 Task: Change Filter to Bleach Bypass on "Image D.jpg" and play.
Action: Mouse moved to (226, 142)
Screenshot: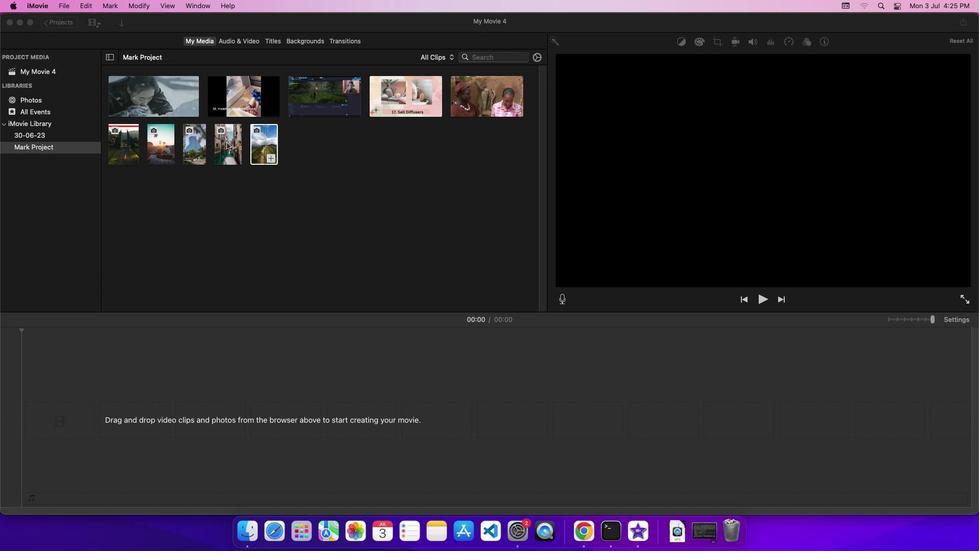 
Action: Mouse pressed left at (226, 142)
Screenshot: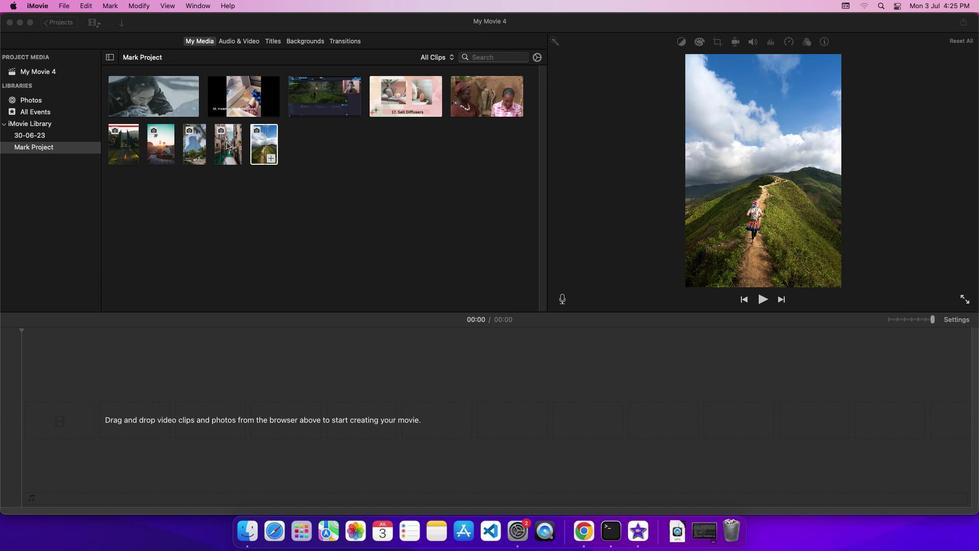 
Action: Mouse pressed left at (226, 142)
Screenshot: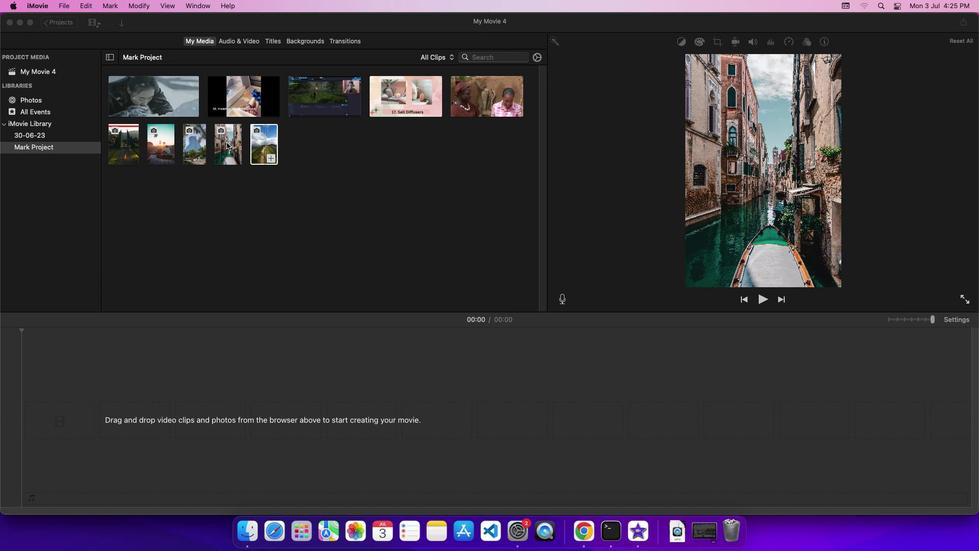 
Action: Mouse moved to (226, 136)
Screenshot: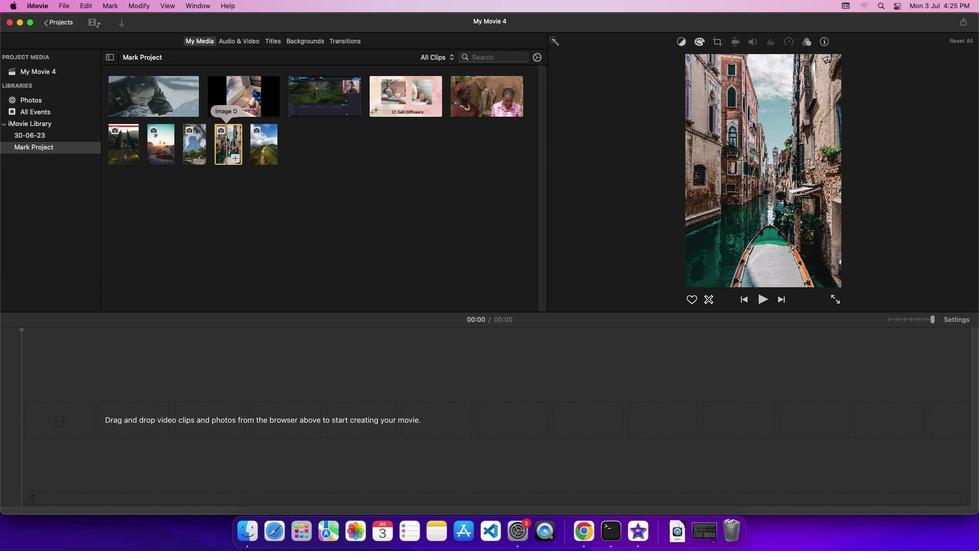 
Action: Mouse pressed left at (226, 136)
Screenshot: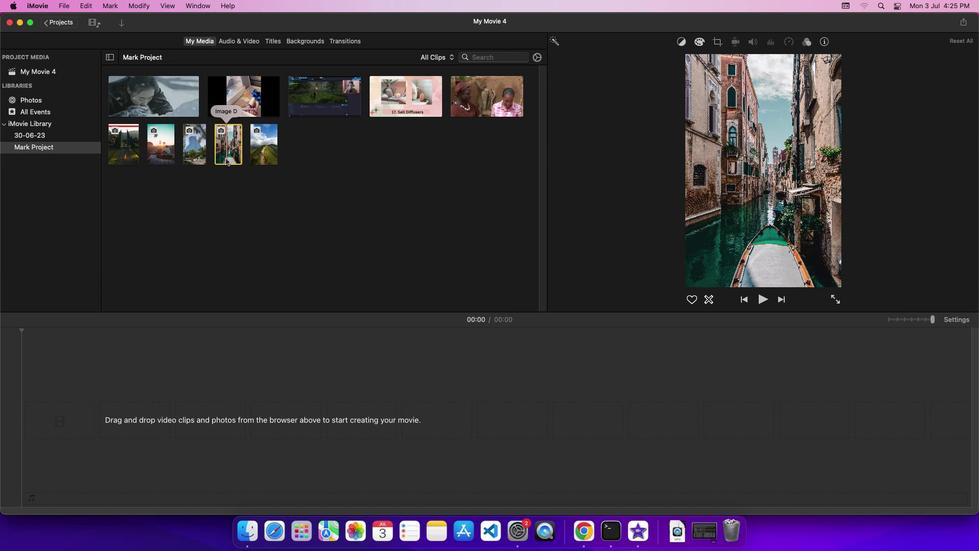 
Action: Mouse moved to (950, 318)
Screenshot: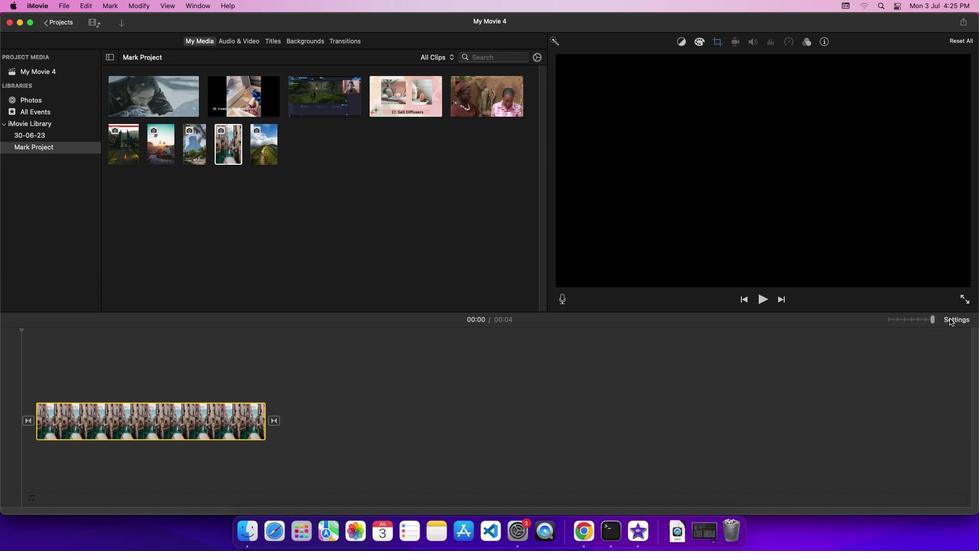
Action: Mouse pressed left at (950, 318)
Screenshot: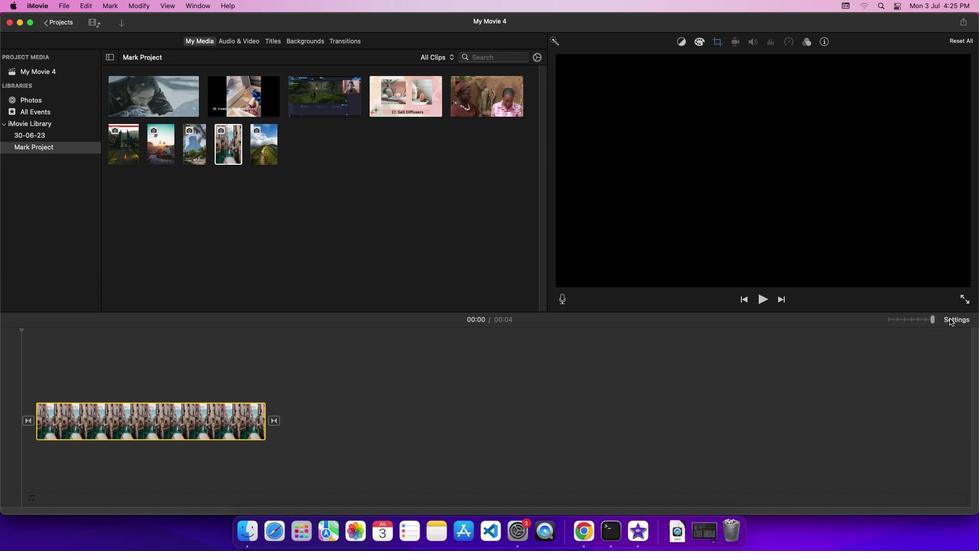 
Action: Mouse moved to (865, 380)
Screenshot: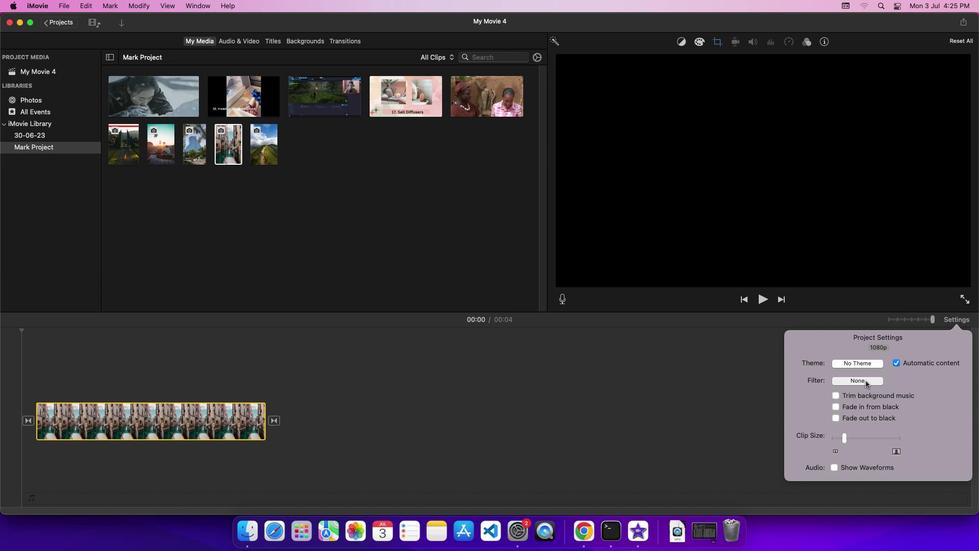 
Action: Mouse pressed left at (865, 380)
Screenshot: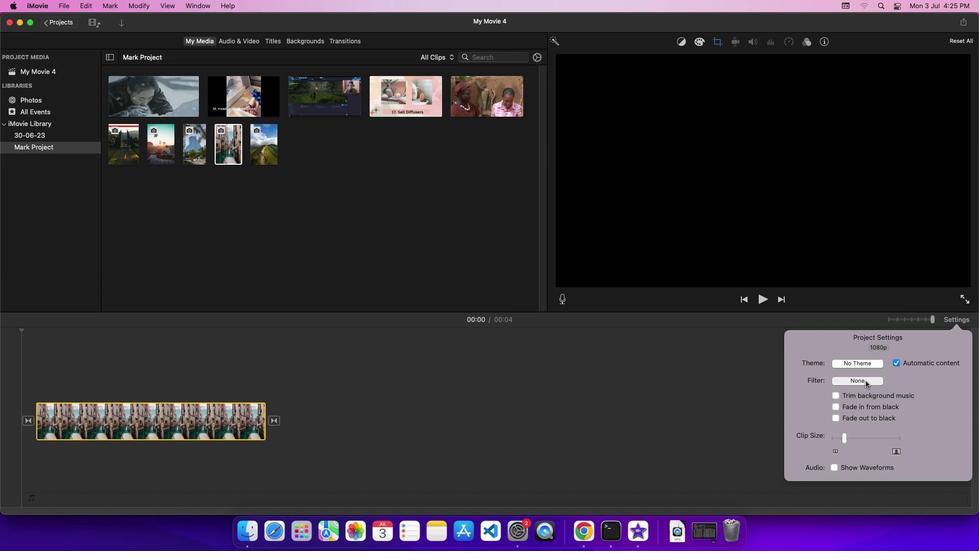 
Action: Mouse moved to (226, 188)
Screenshot: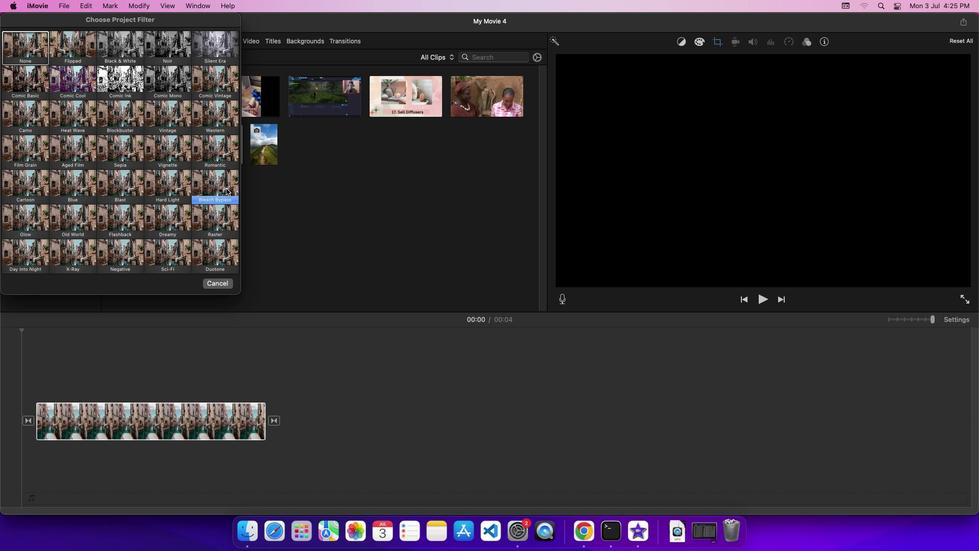 
Action: Mouse pressed left at (226, 188)
Screenshot: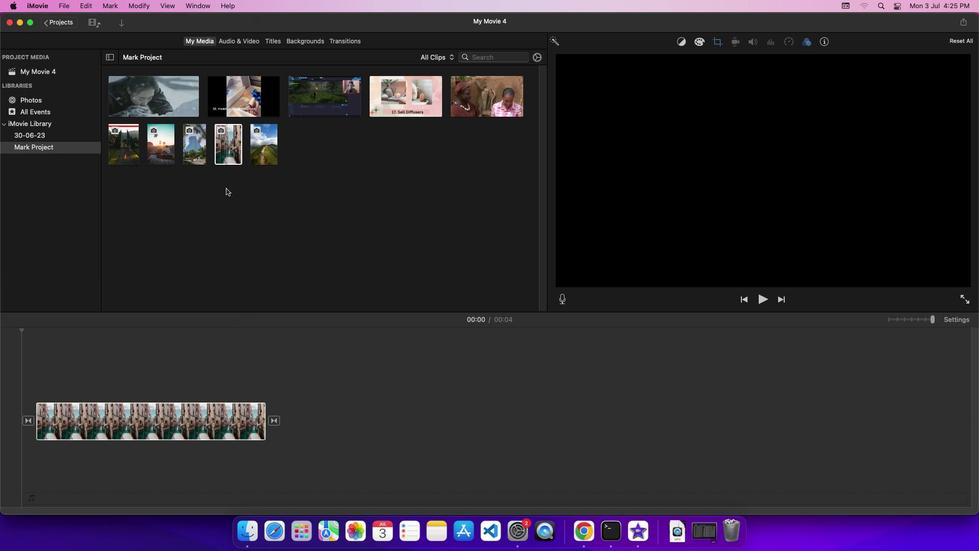 
Action: Mouse moved to (46, 372)
Screenshot: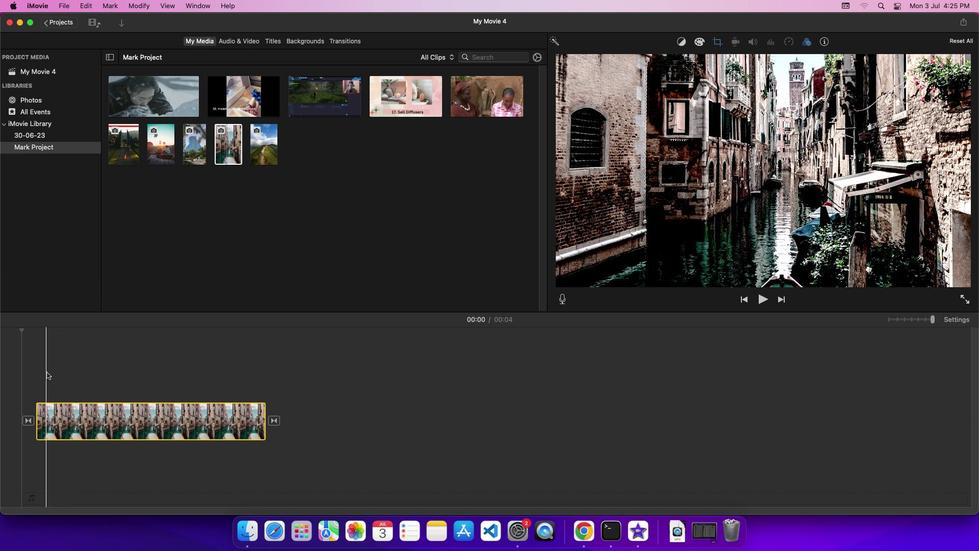 
Action: Mouse pressed left at (46, 372)
Screenshot: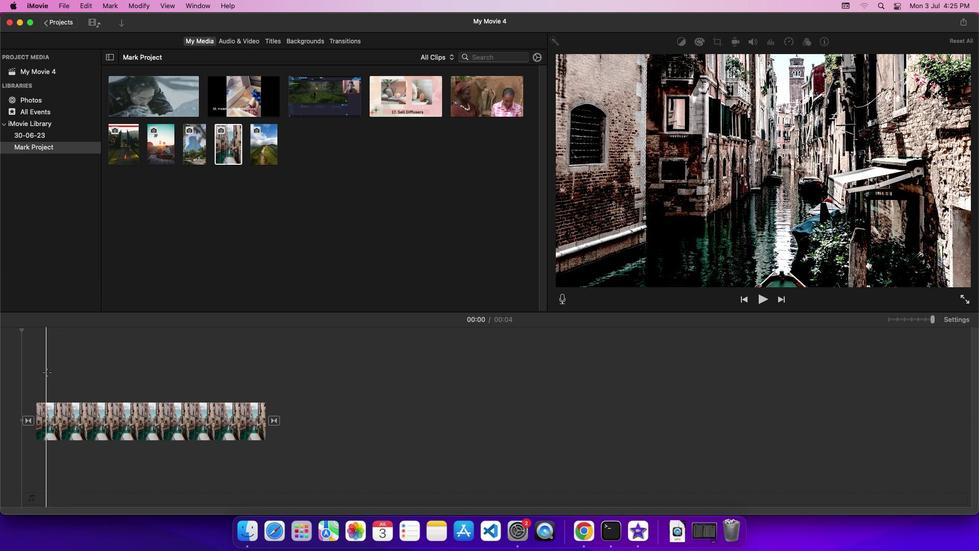 
Action: Mouse moved to (761, 297)
Screenshot: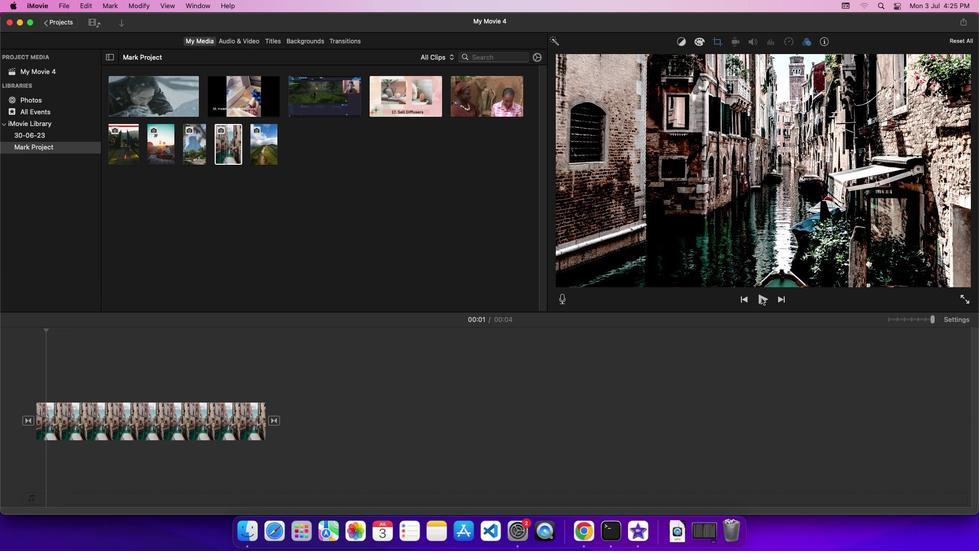 
Action: Mouse pressed left at (761, 297)
Screenshot: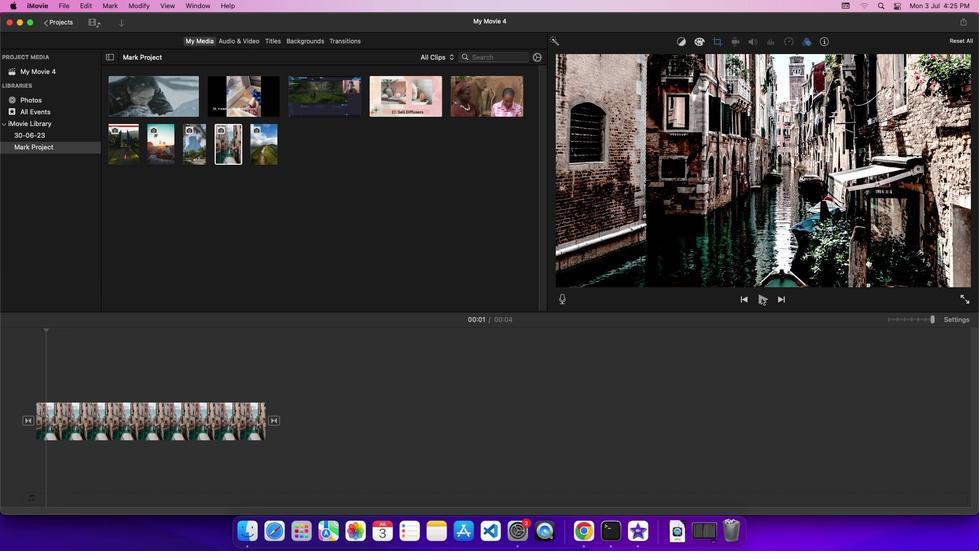 
Action: Mouse moved to (763, 303)
Screenshot: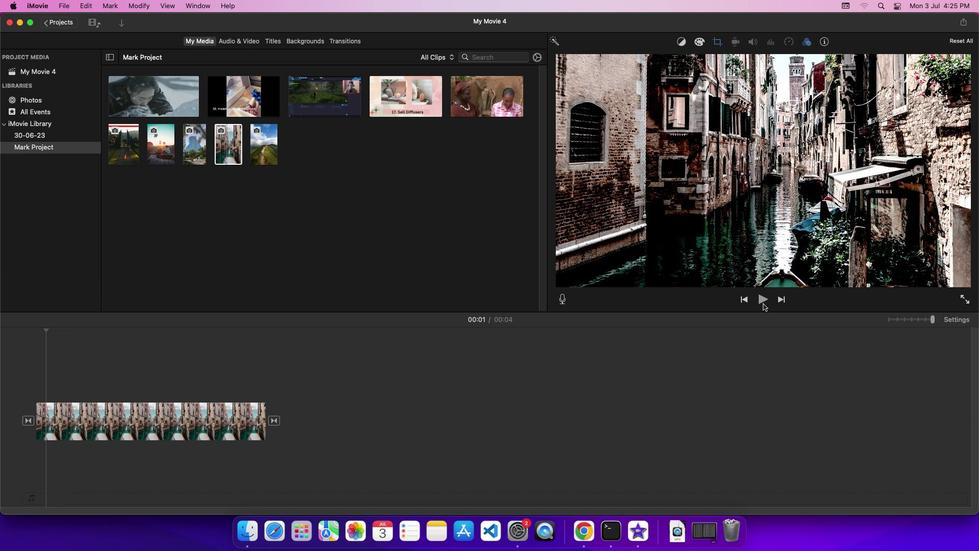 
Action: Mouse pressed left at (763, 303)
Screenshot: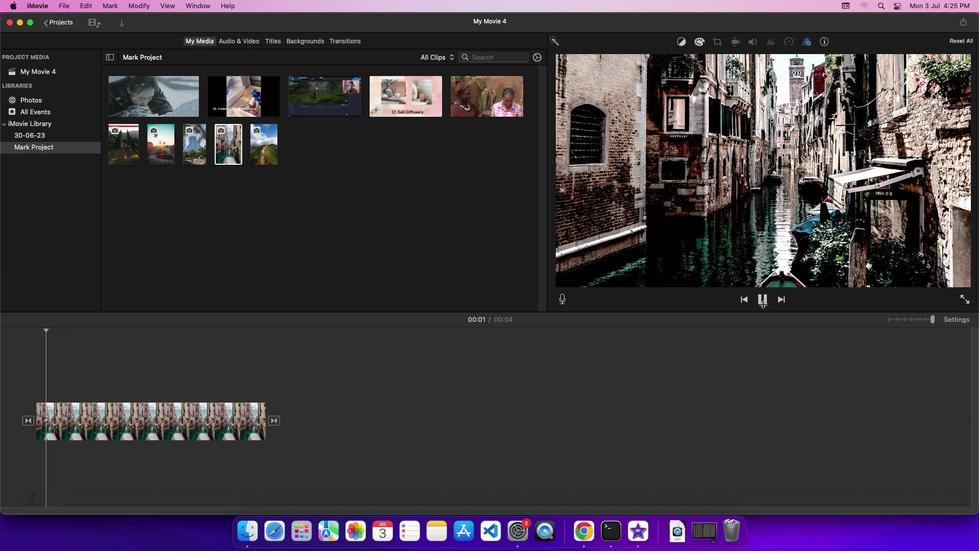 
Action: Mouse moved to (764, 299)
Screenshot: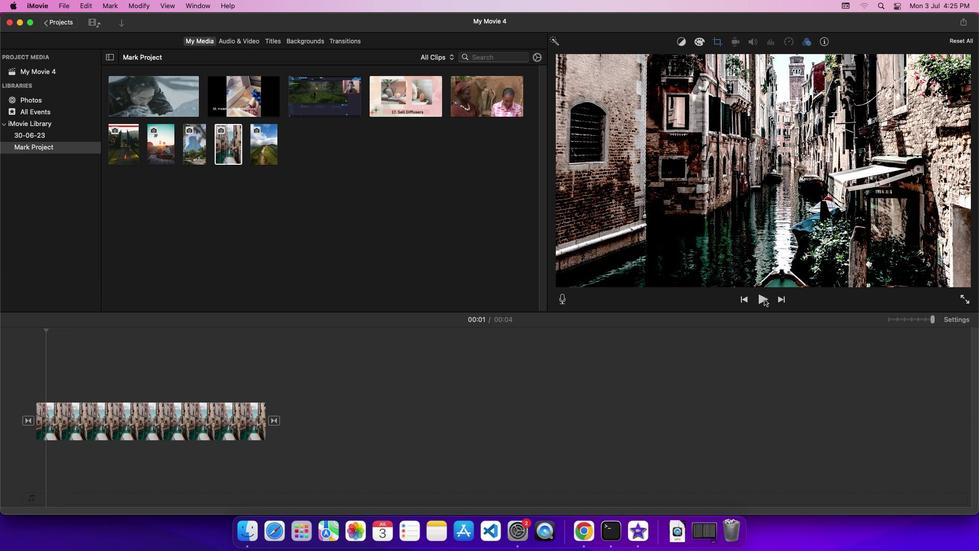 
Action: Mouse pressed left at (764, 299)
Screenshot: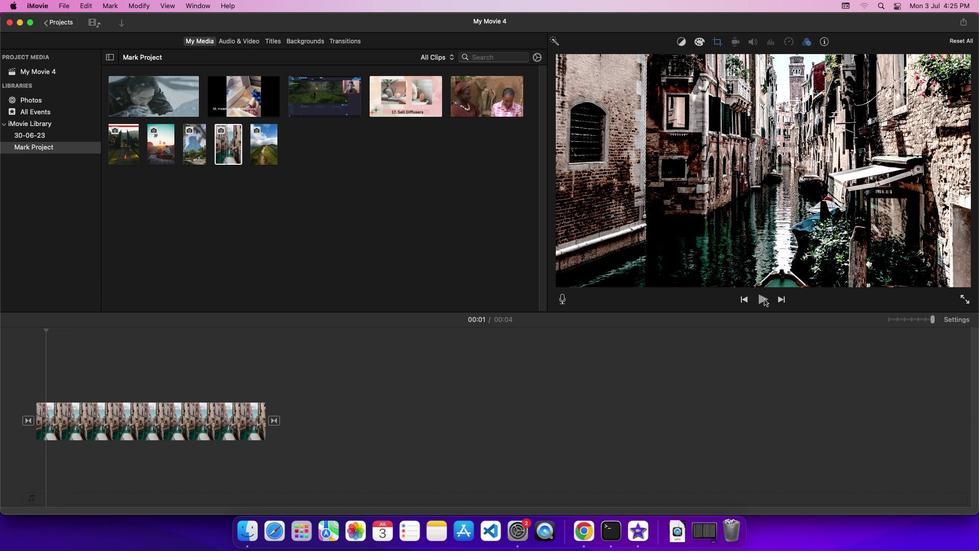 
Action: Mouse moved to (760, 317)
Screenshot: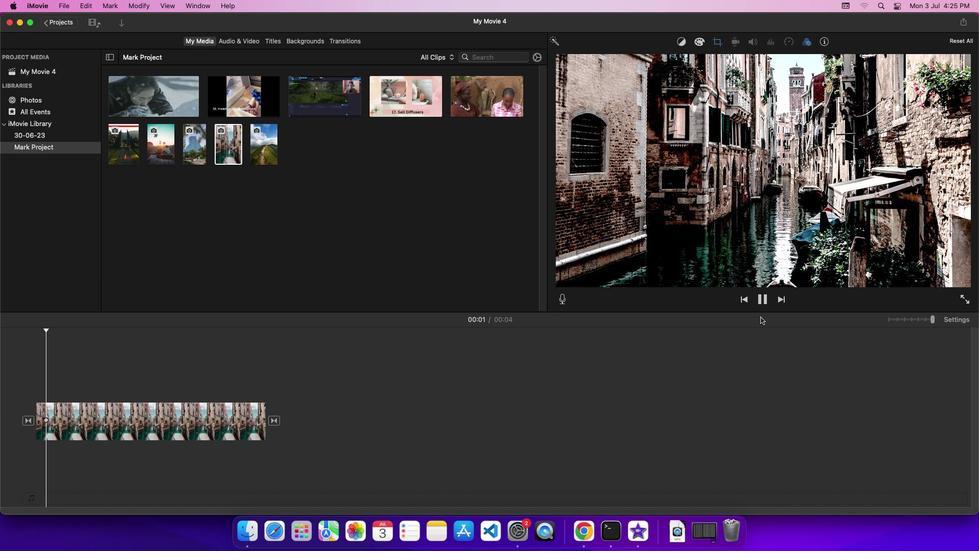 
